 Task: Check the data of "Average wait time".
Action: Mouse pressed left at (141, 116)
Screenshot: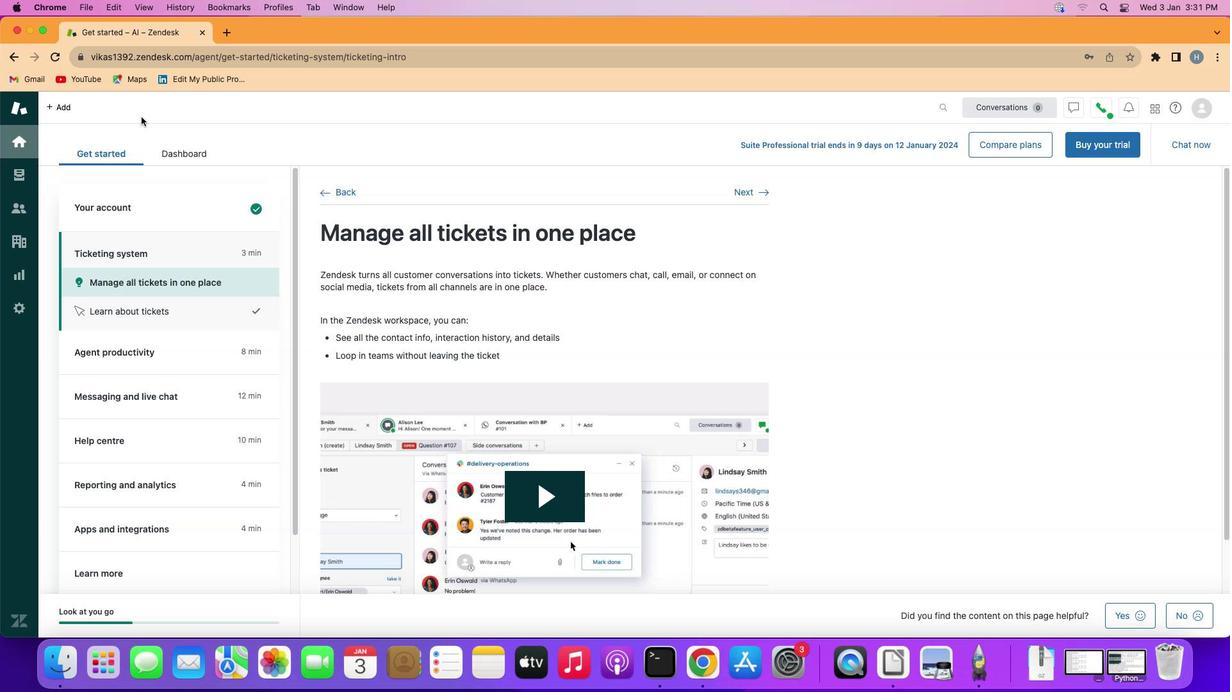 
Action: Mouse moved to (21, 277)
Screenshot: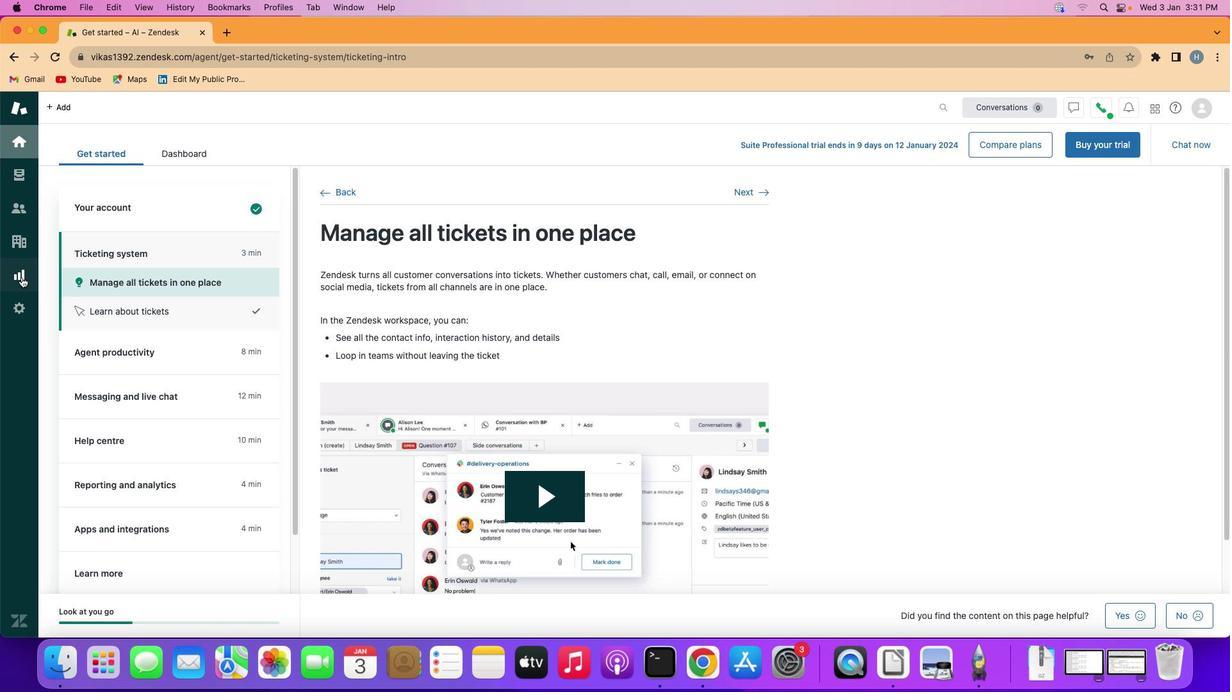 
Action: Mouse pressed left at (21, 277)
Screenshot: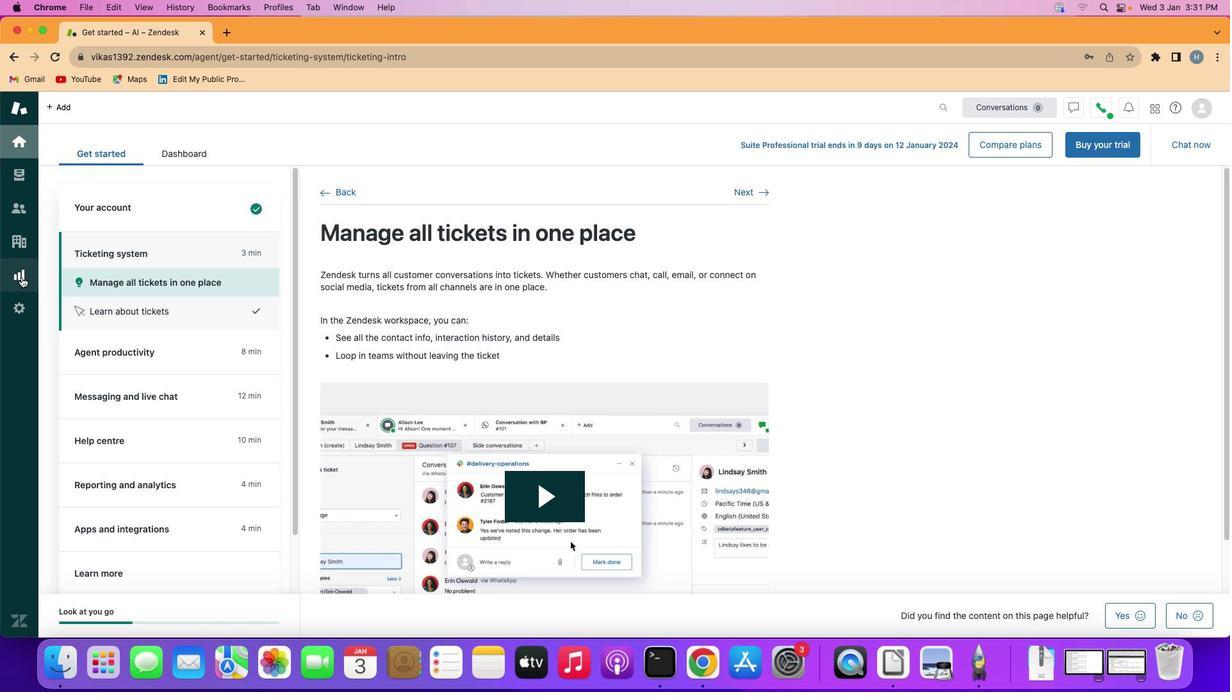 
Action: Mouse moved to (318, 180)
Screenshot: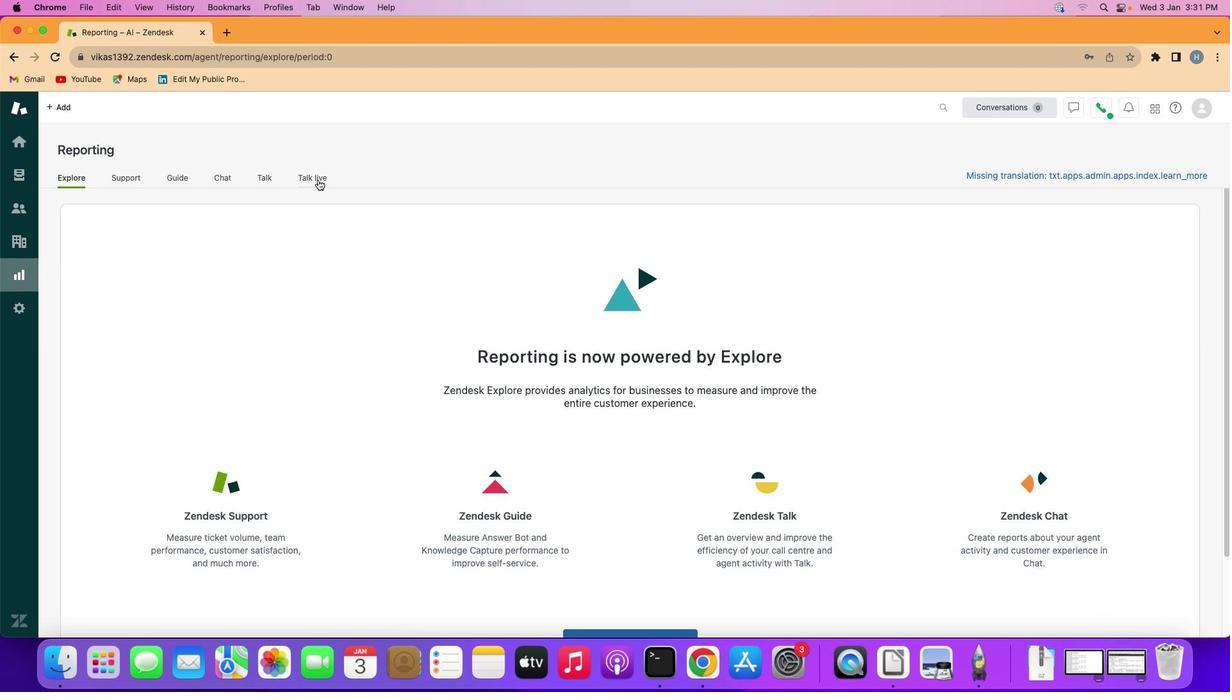 
Action: Mouse pressed left at (318, 180)
Screenshot: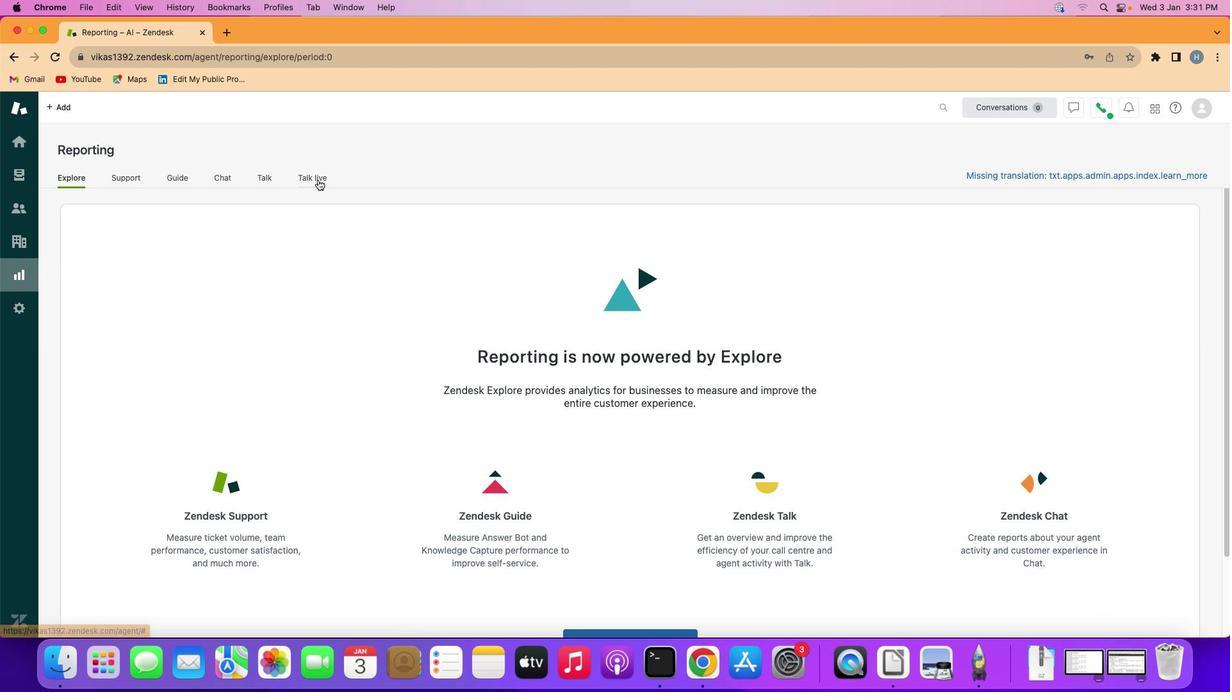 
Action: Mouse moved to (201, 418)
Screenshot: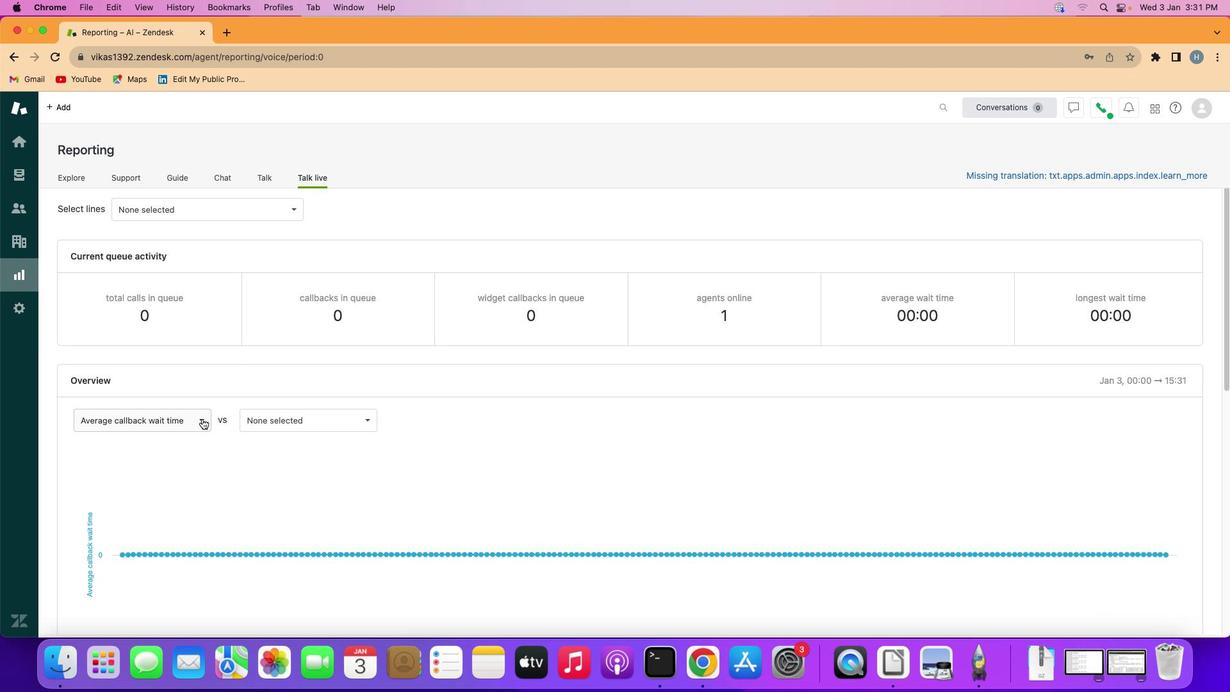 
Action: Mouse pressed left at (201, 418)
Screenshot: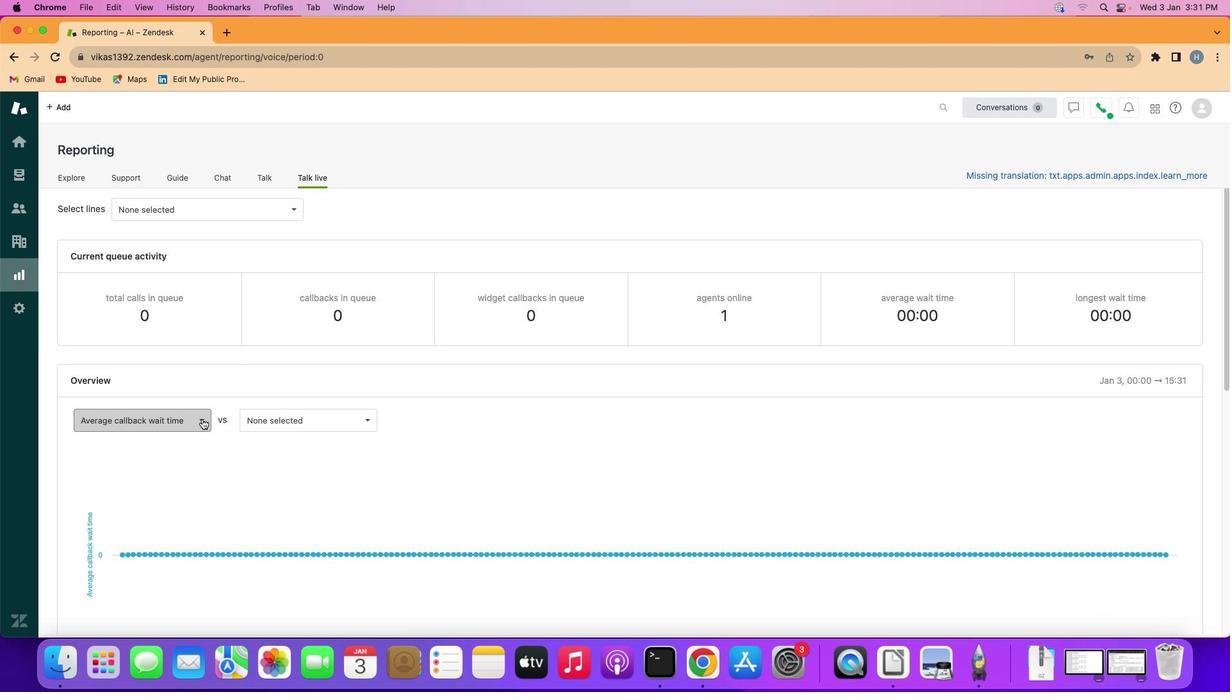 
Action: Mouse moved to (150, 507)
Screenshot: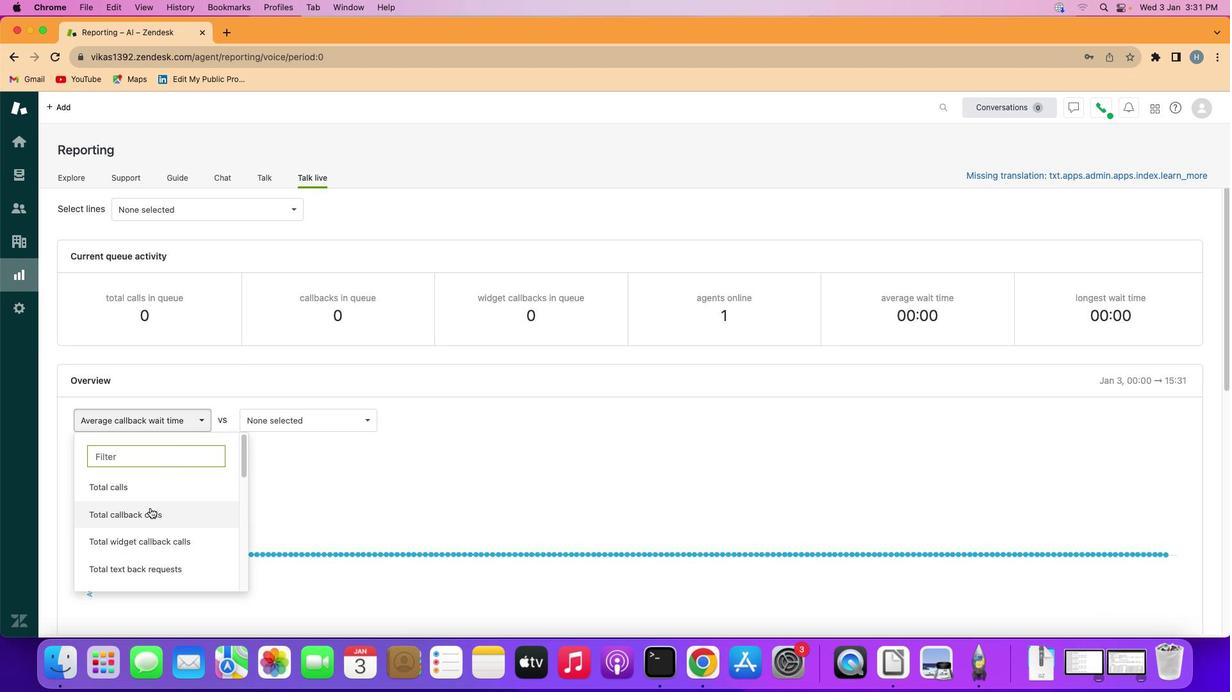 
Action: Mouse scrolled (150, 507) with delta (0, 0)
Screenshot: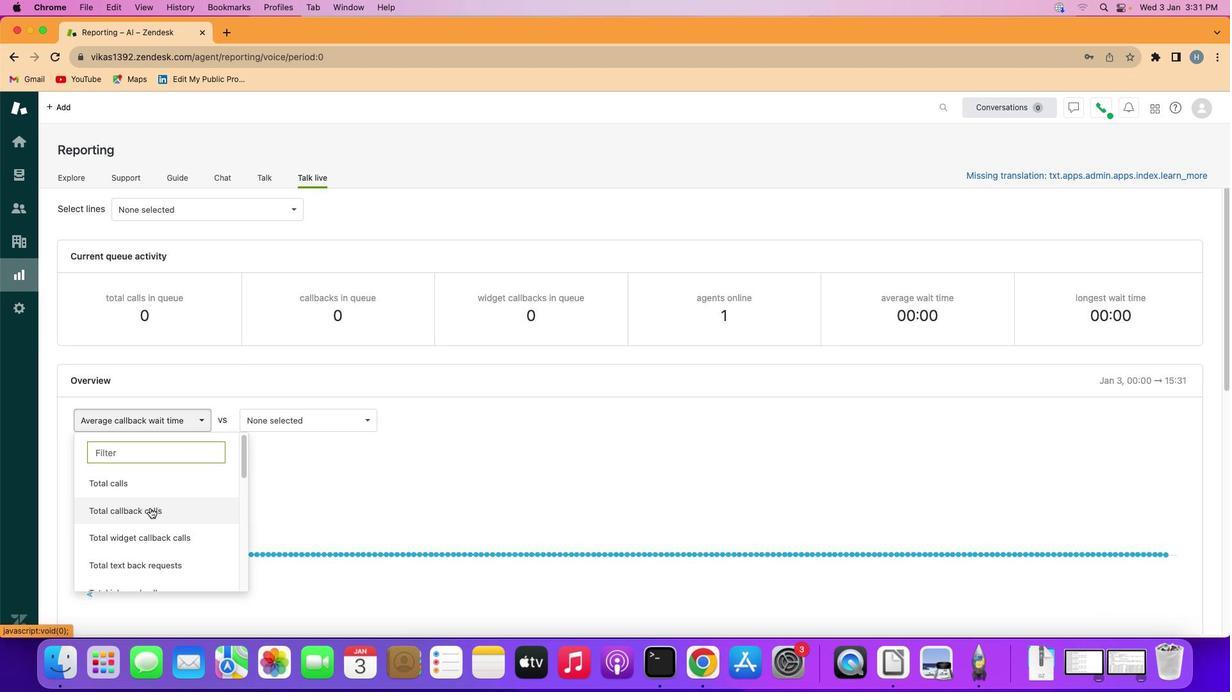 
Action: Mouse scrolled (150, 507) with delta (0, 0)
Screenshot: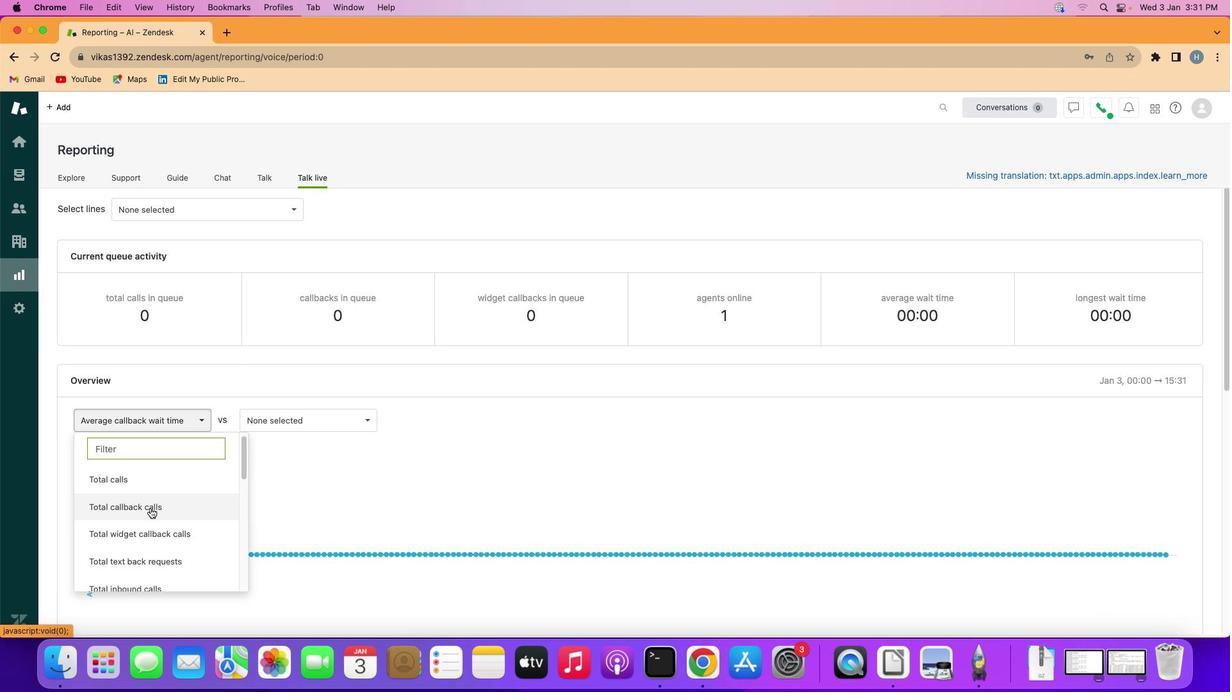 
Action: Mouse moved to (150, 507)
Screenshot: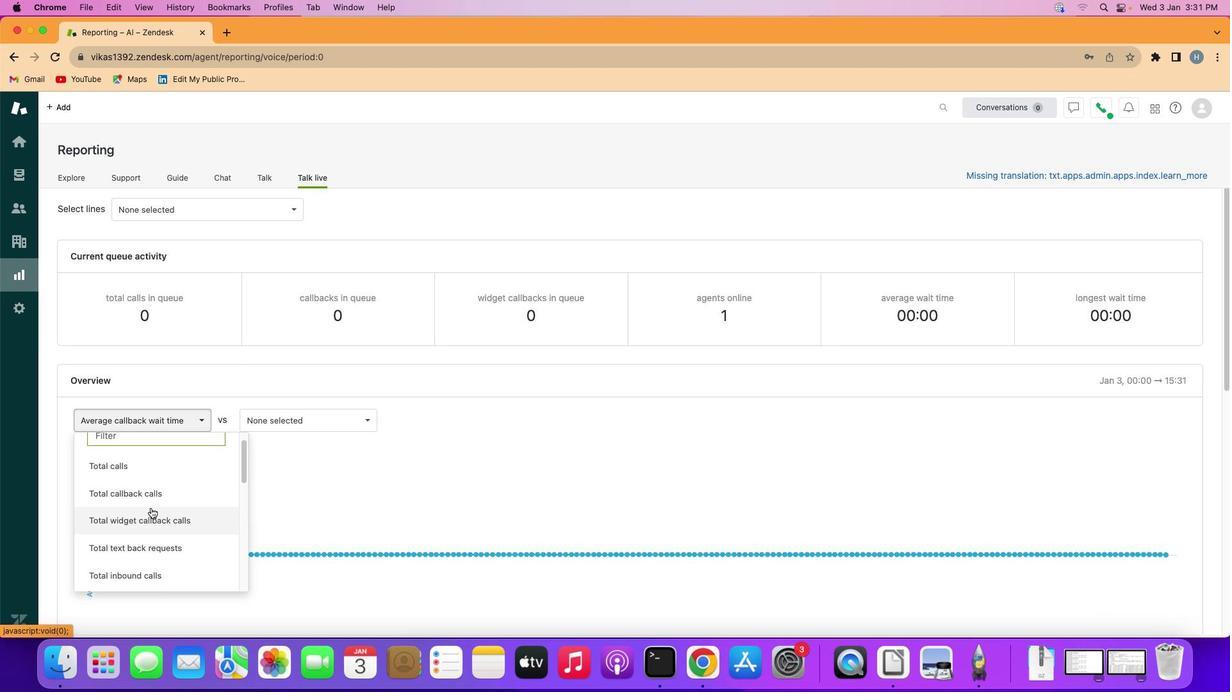 
Action: Mouse scrolled (150, 507) with delta (0, 0)
Screenshot: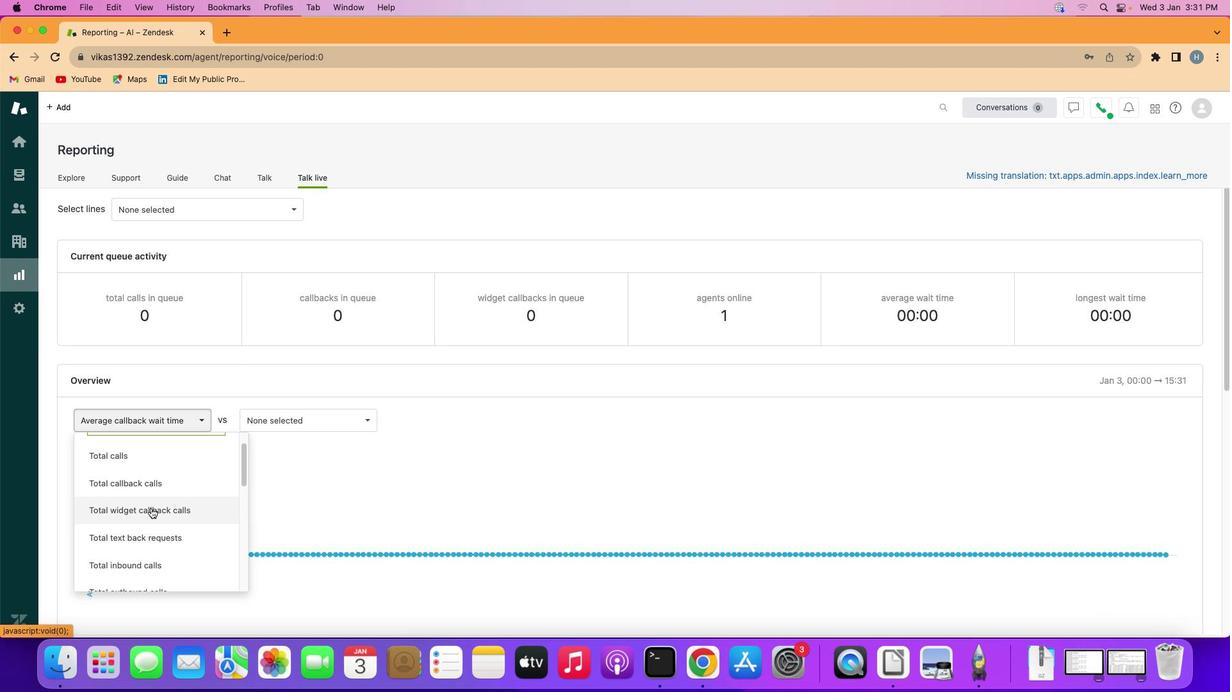 
Action: Mouse moved to (151, 507)
Screenshot: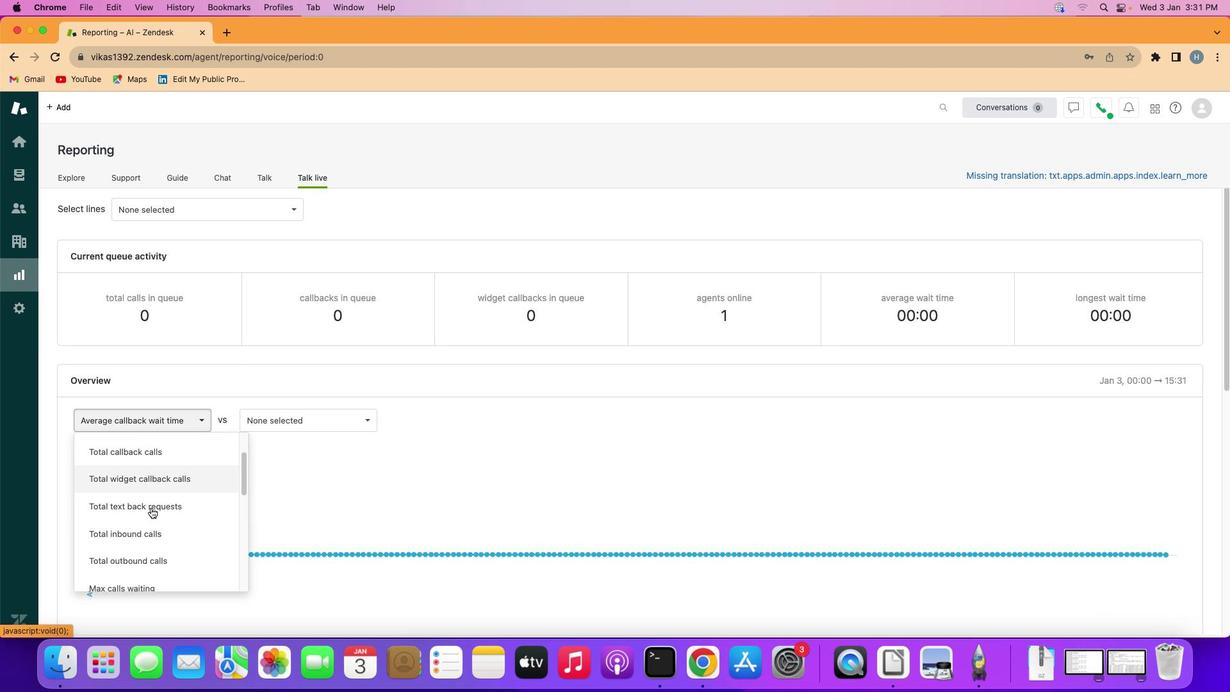 
Action: Mouse scrolled (151, 507) with delta (0, 0)
Screenshot: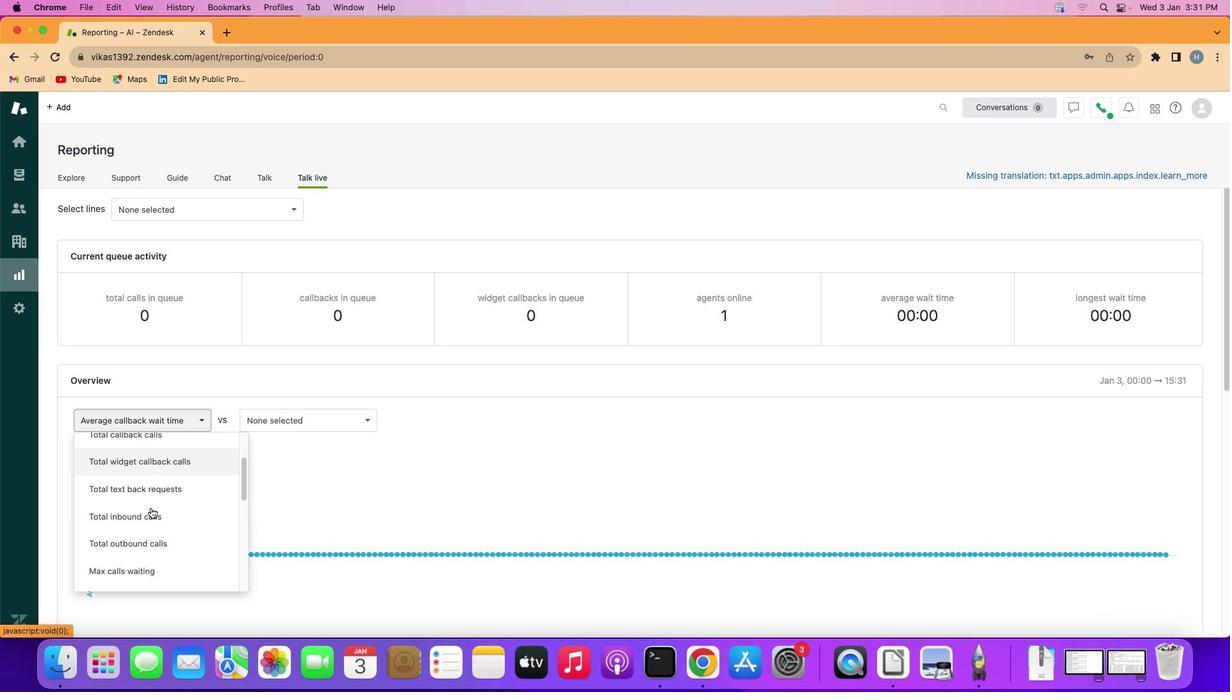 
Action: Mouse scrolled (151, 507) with delta (0, 0)
Screenshot: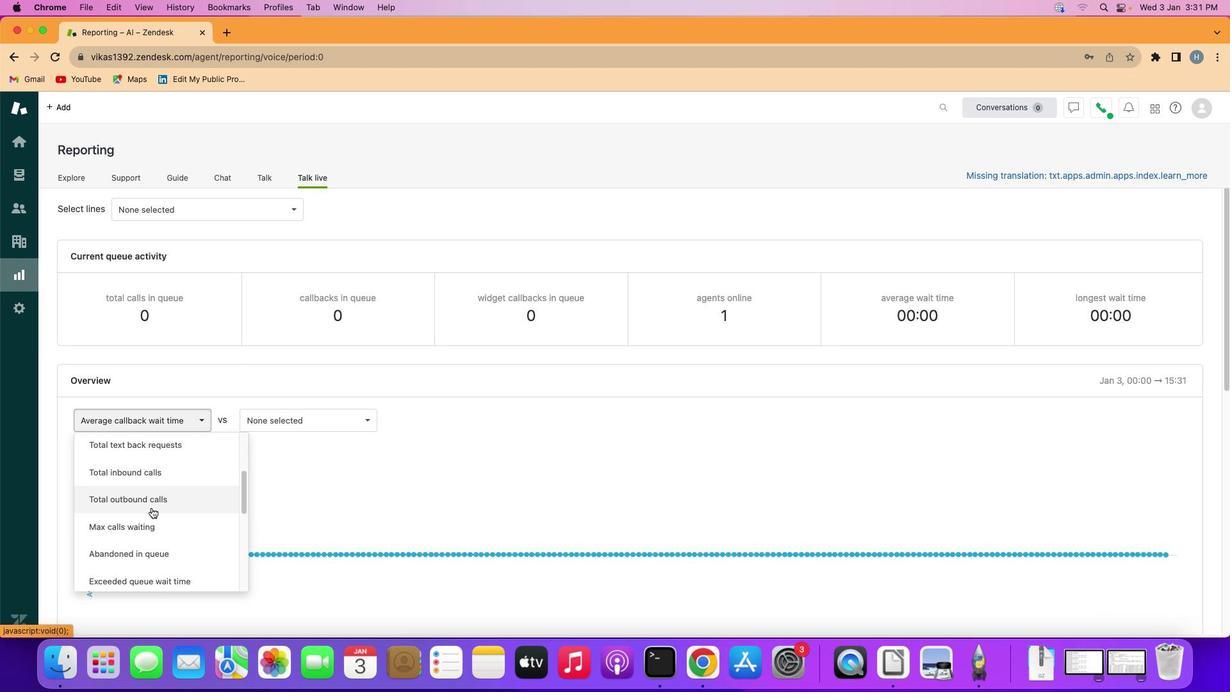 
Action: Mouse moved to (151, 507)
Screenshot: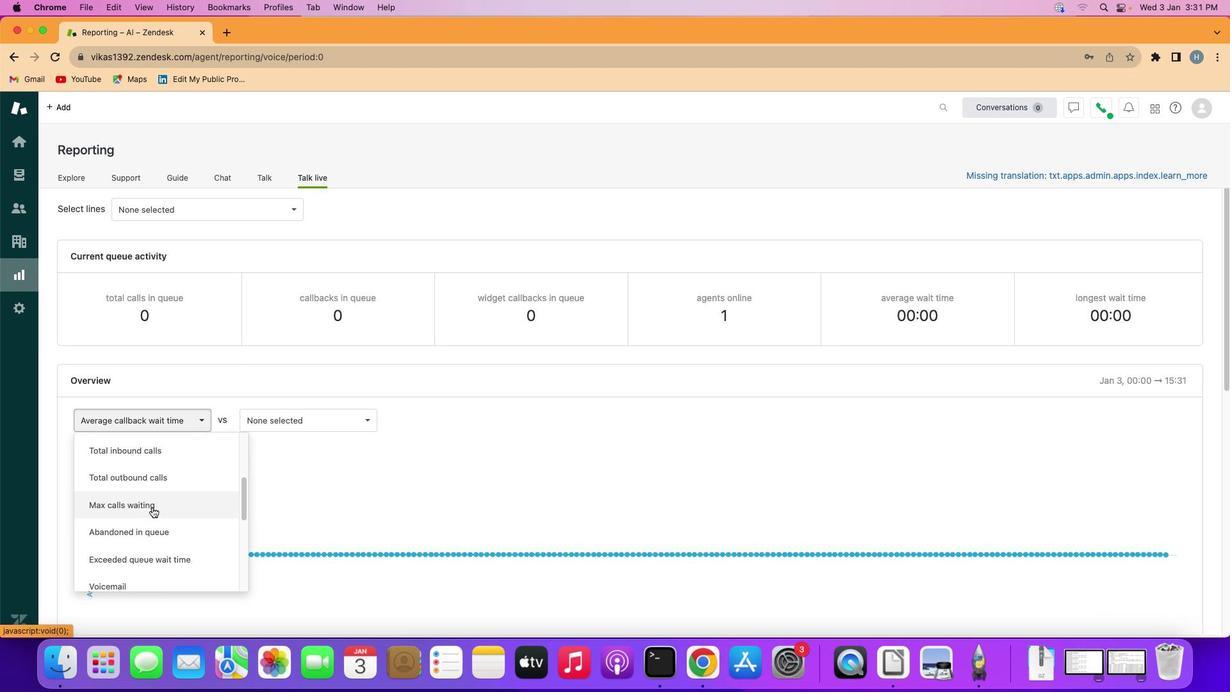 
Action: Mouse scrolled (151, 507) with delta (0, 0)
Screenshot: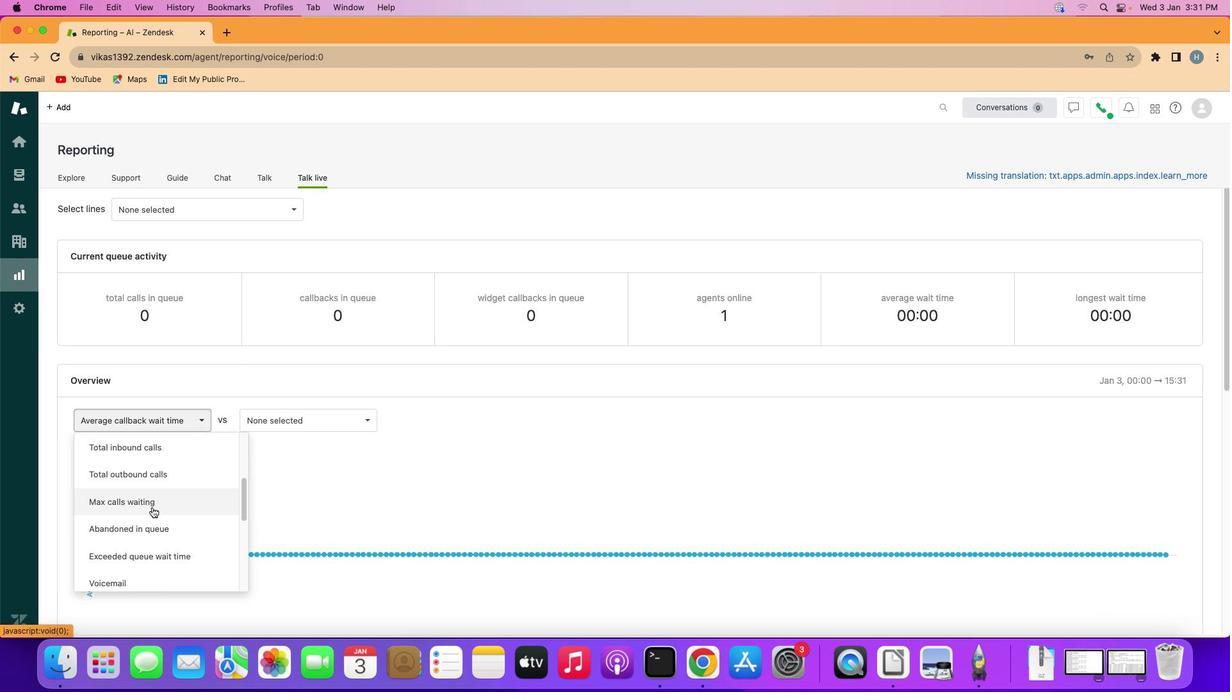 
Action: Mouse scrolled (151, 507) with delta (0, 0)
Screenshot: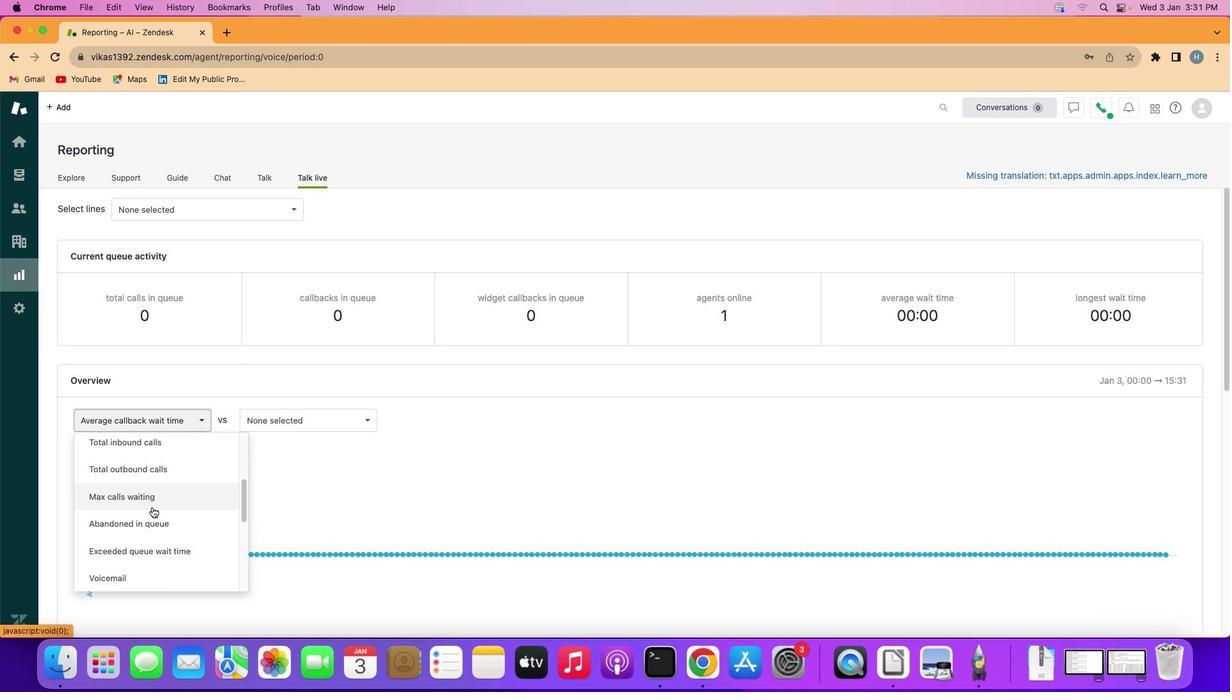 
Action: Mouse scrolled (151, 507) with delta (0, 0)
Screenshot: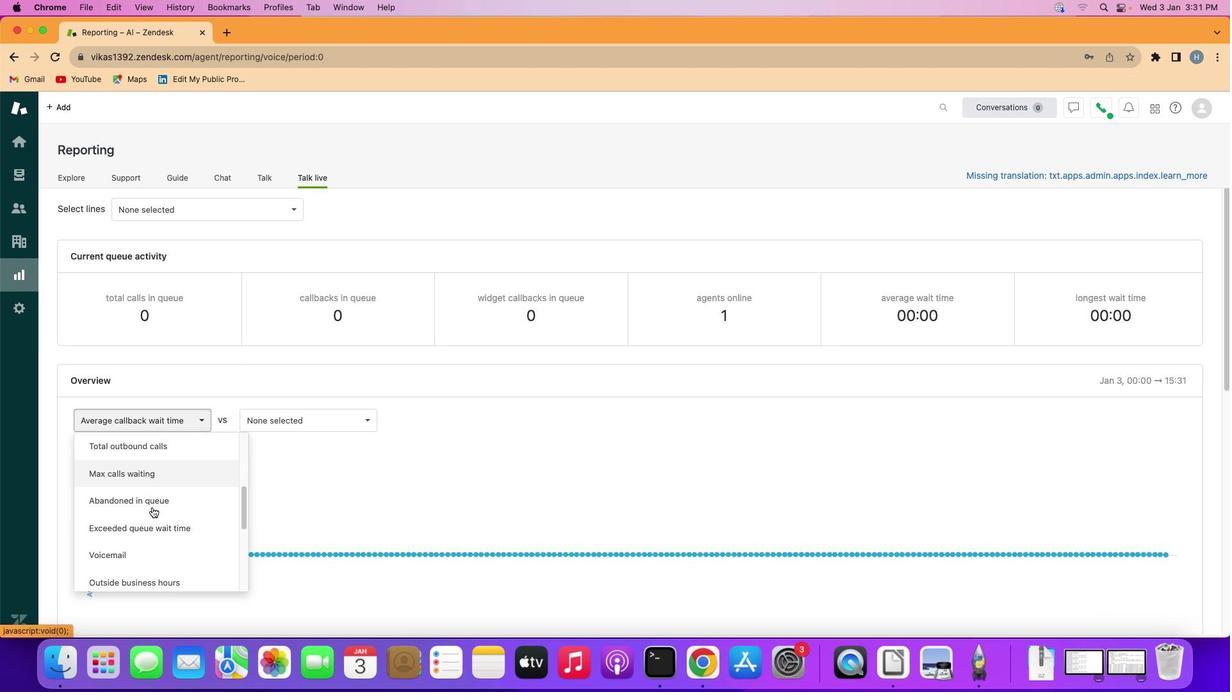 
Action: Mouse scrolled (151, 507) with delta (0, 0)
Screenshot: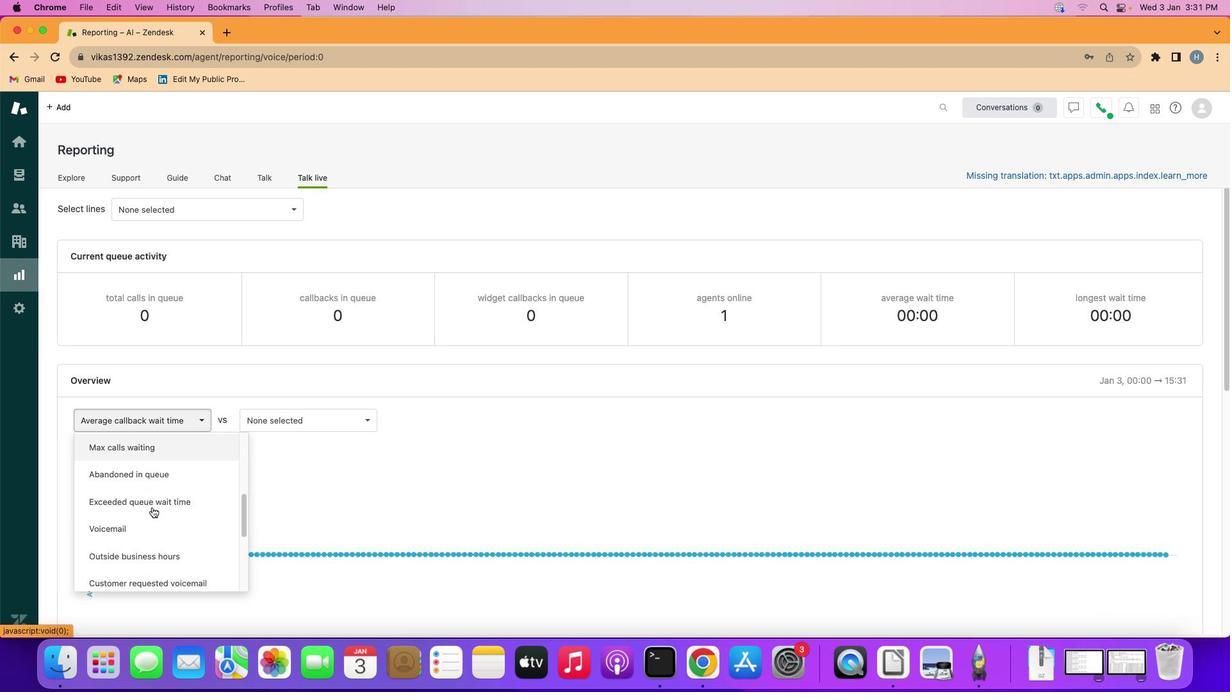 
Action: Mouse scrolled (151, 507) with delta (0, 0)
Screenshot: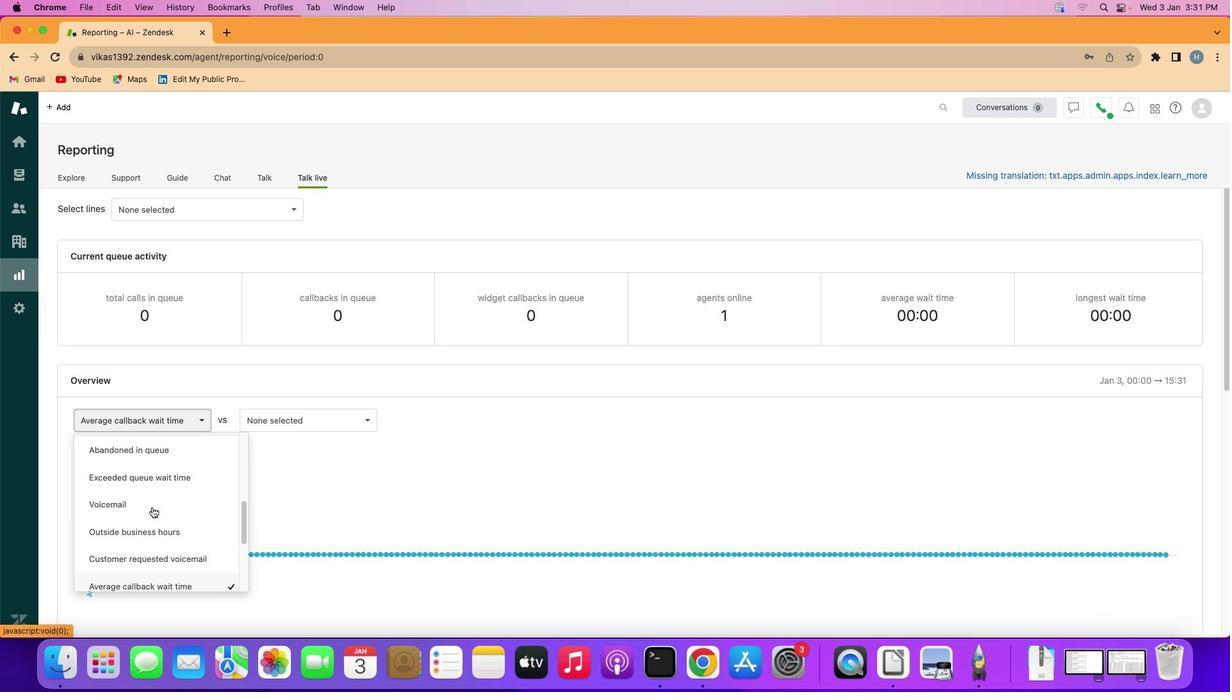 
Action: Mouse scrolled (151, 507) with delta (0, 0)
Screenshot: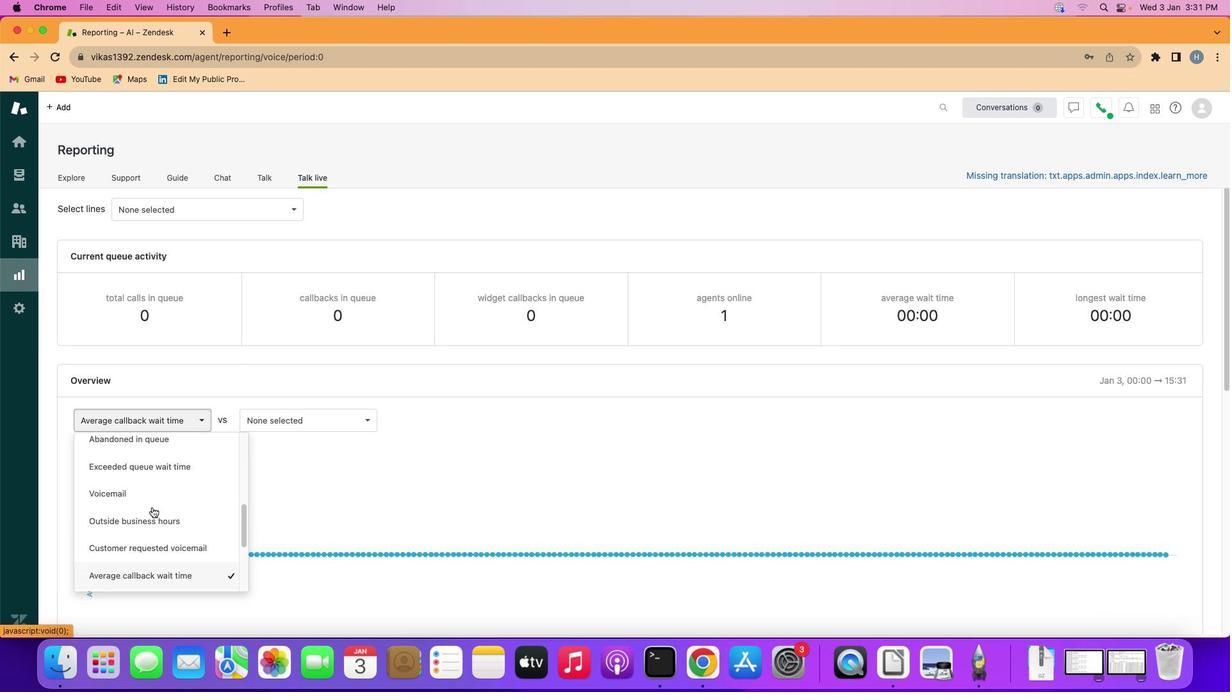 
Action: Mouse scrolled (151, 507) with delta (0, 0)
Screenshot: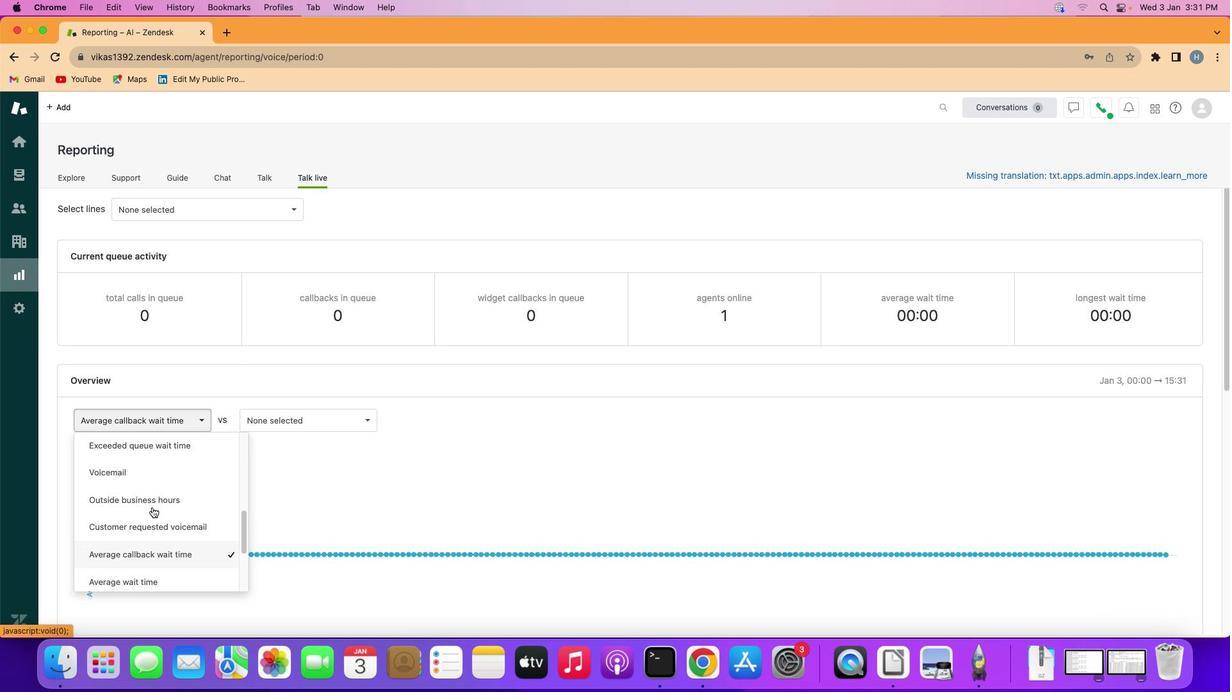 
Action: Mouse scrolled (151, 507) with delta (0, 0)
Screenshot: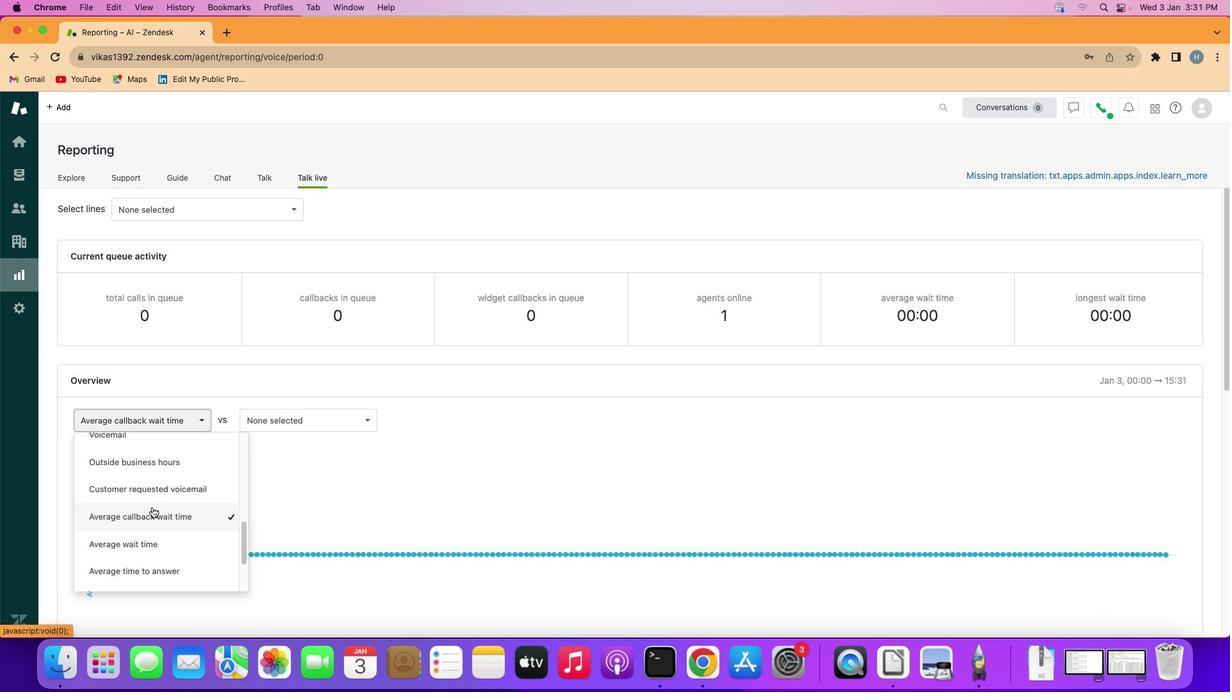 
Action: Mouse moved to (149, 519)
Screenshot: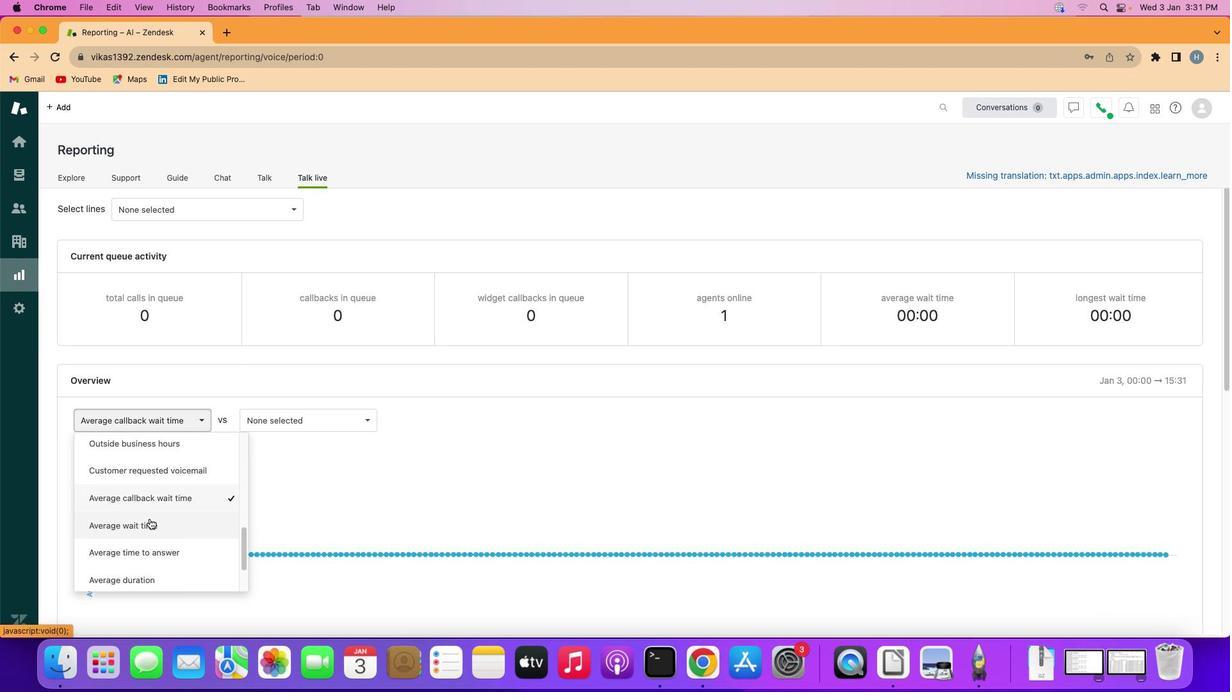 
Action: Mouse pressed left at (149, 519)
Screenshot: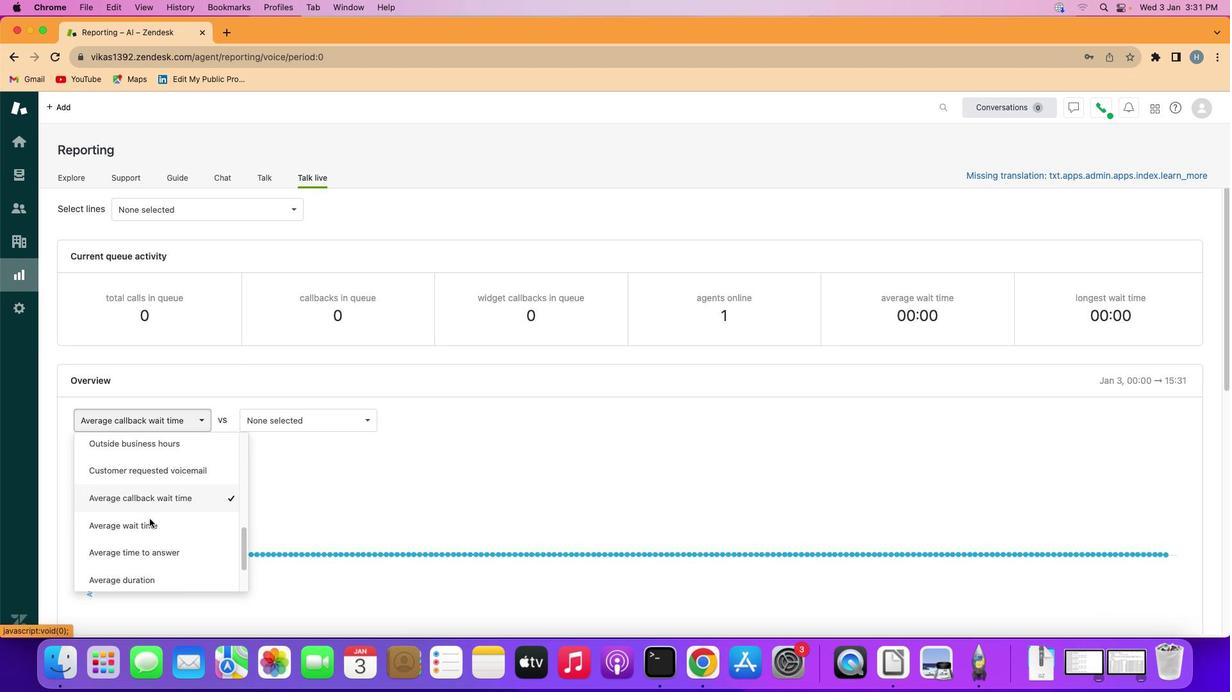
